 Task: Create List Customer Personas in Board Website Design and Development to Workspace Information Technology Consulting. Create List Content Marketing in Board Social Media Influencer Analytics and Reporting to Workspace Information Technology Consulting. Create List Lead Nurturing in Board Customer Service Feedback Loop Implementation and Management to Workspace Information Technology Consulting
Action: Mouse moved to (55, 325)
Screenshot: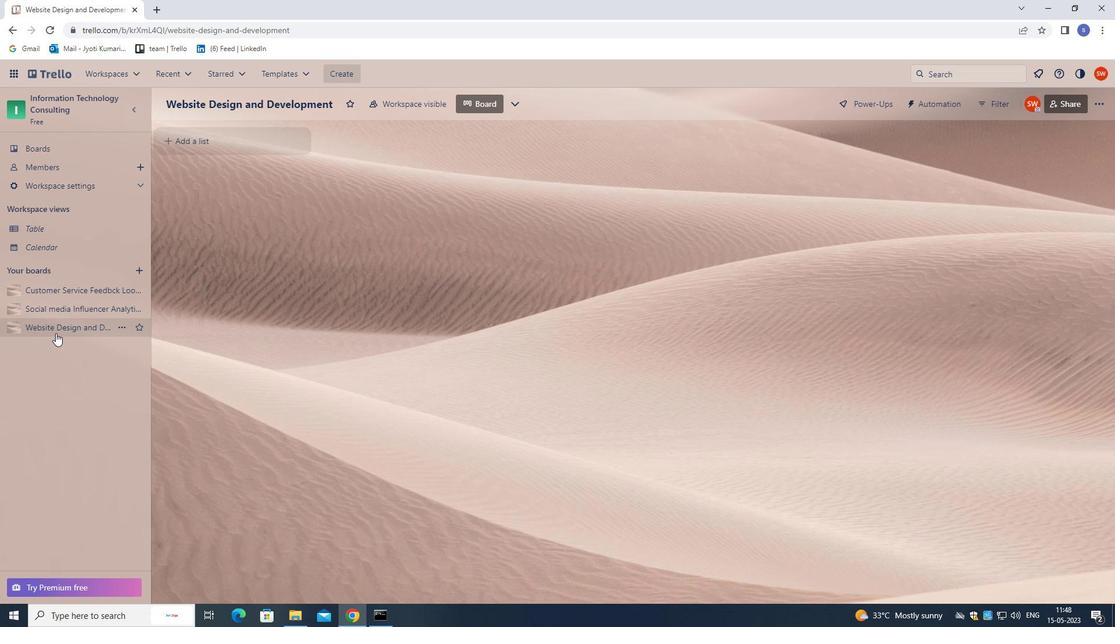 
Action: Mouse pressed left at (55, 325)
Screenshot: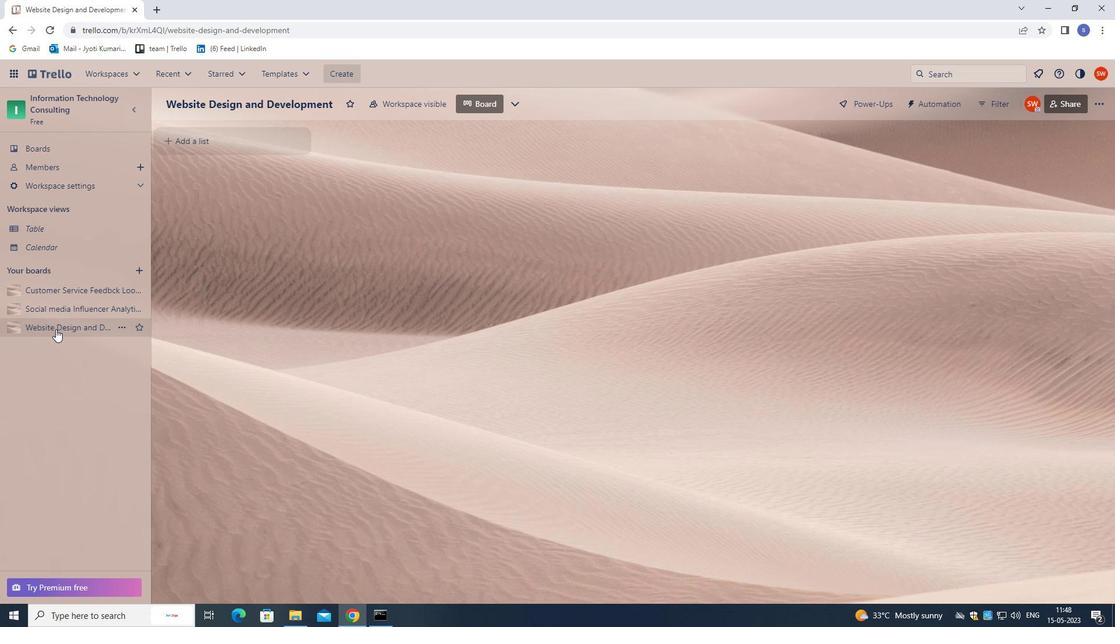 
Action: Mouse moved to (224, 147)
Screenshot: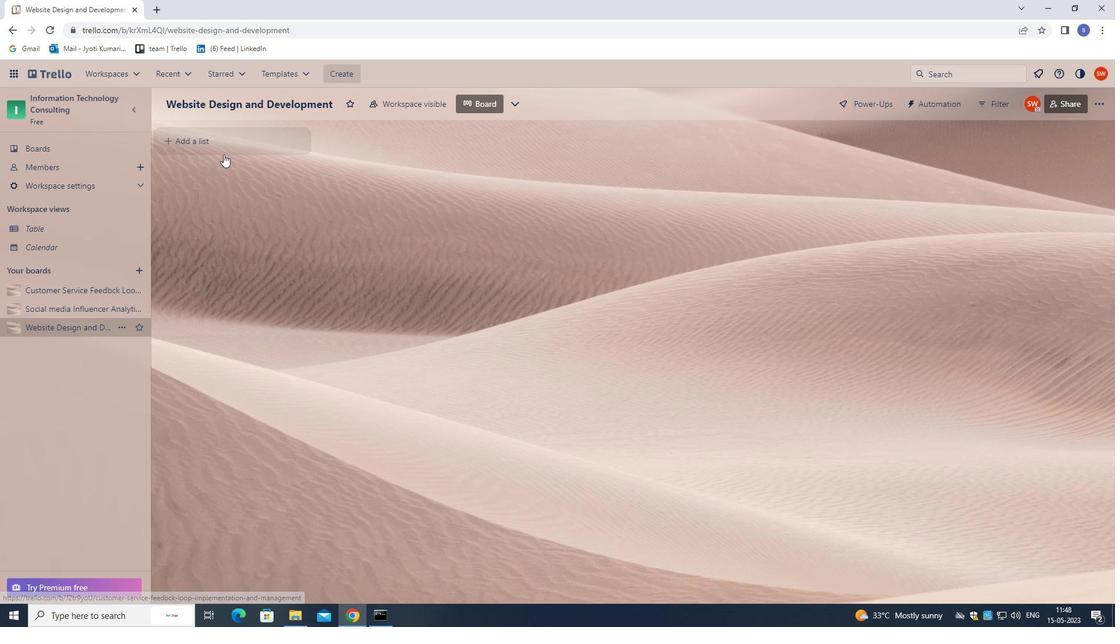 
Action: Mouse pressed left at (224, 147)
Screenshot: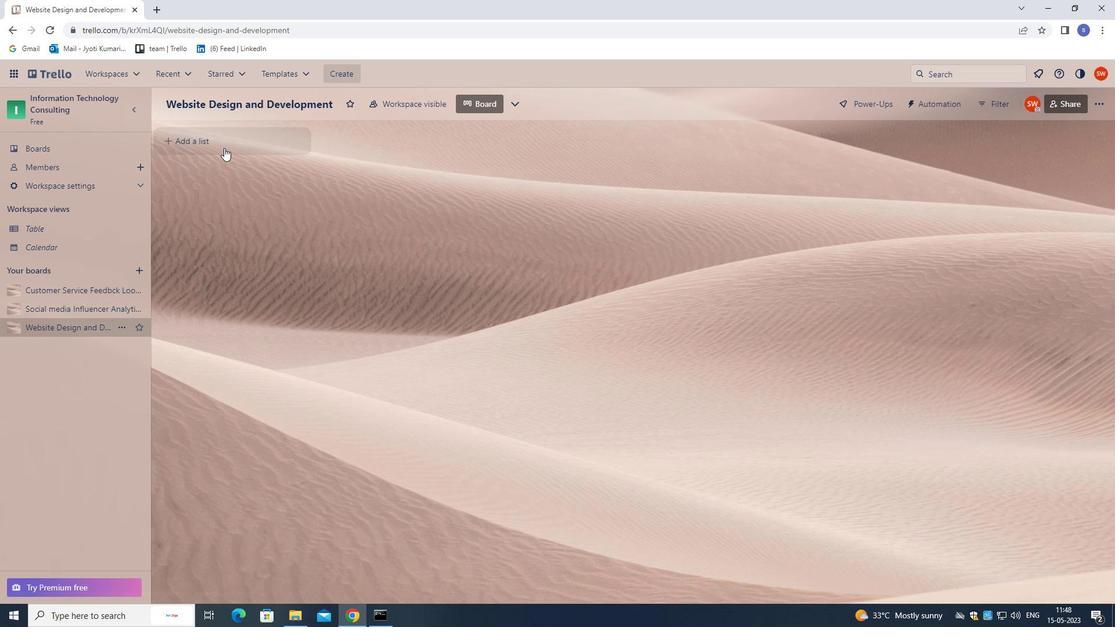 
Action: Mouse moved to (313, 376)
Screenshot: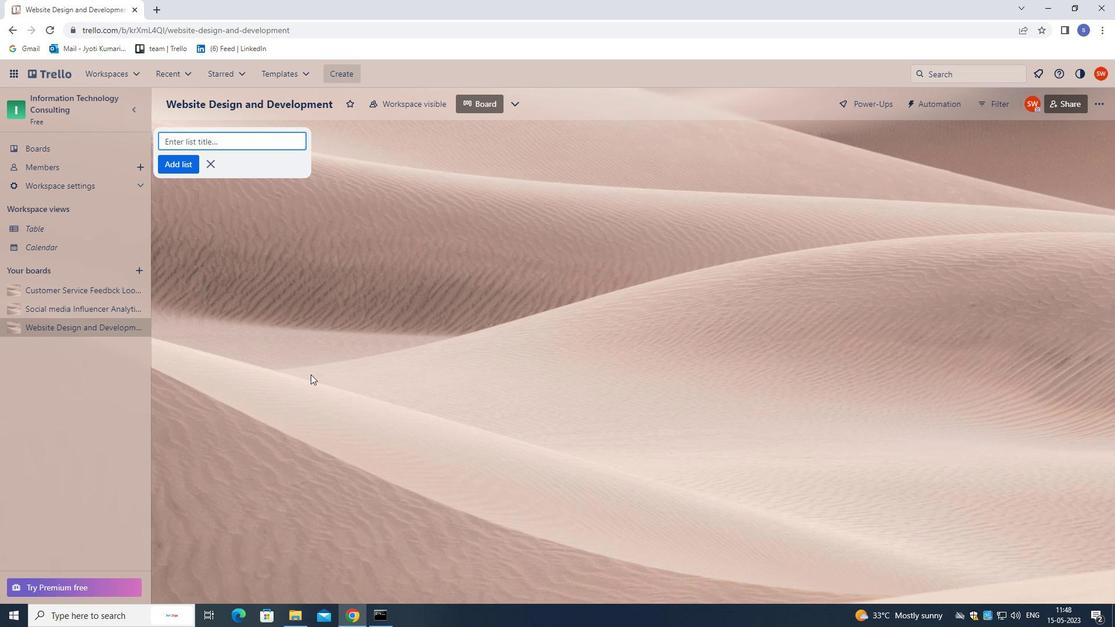 
Action: Key pressed <Key.shift>CUSTOMER<Key.space><Key.shift>PERSONAS<Key.enter>
Screenshot: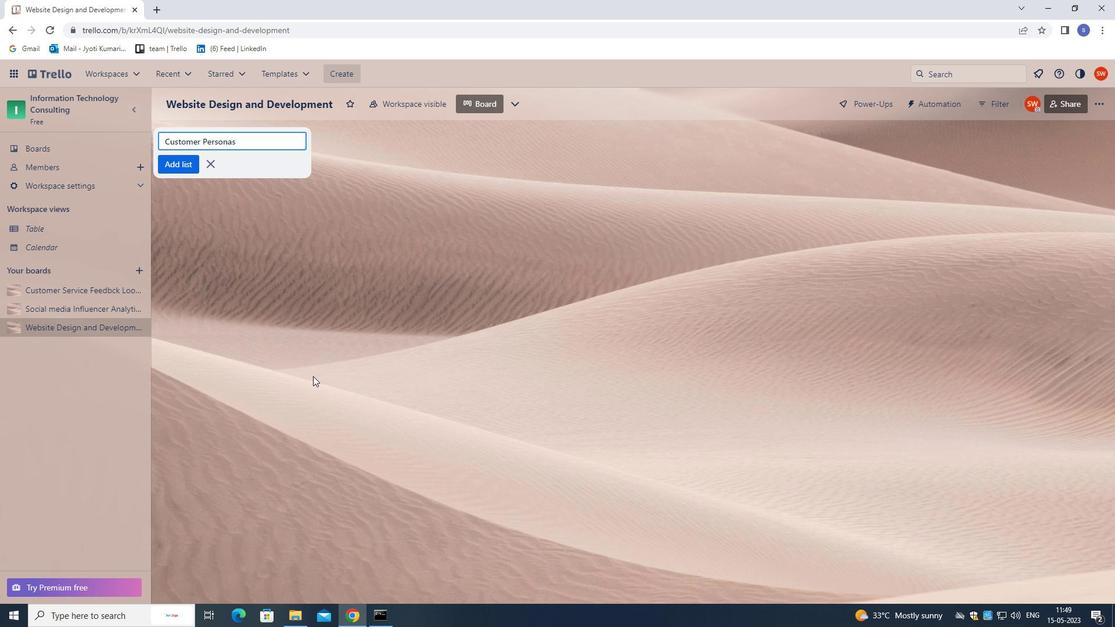 
Action: Mouse moved to (65, 309)
Screenshot: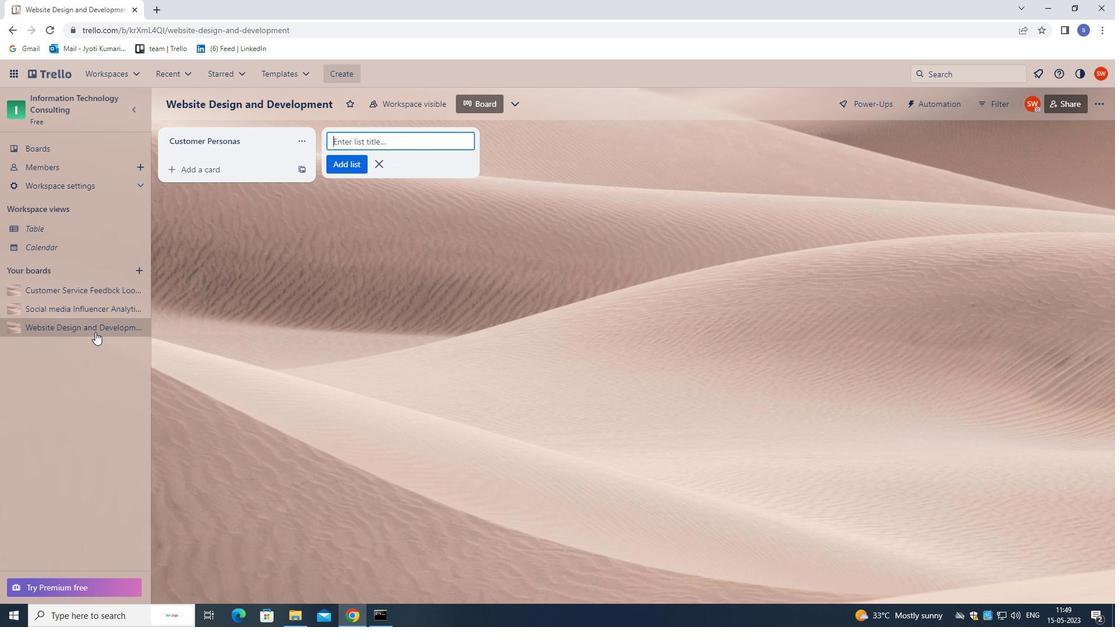 
Action: Mouse pressed left at (65, 309)
Screenshot: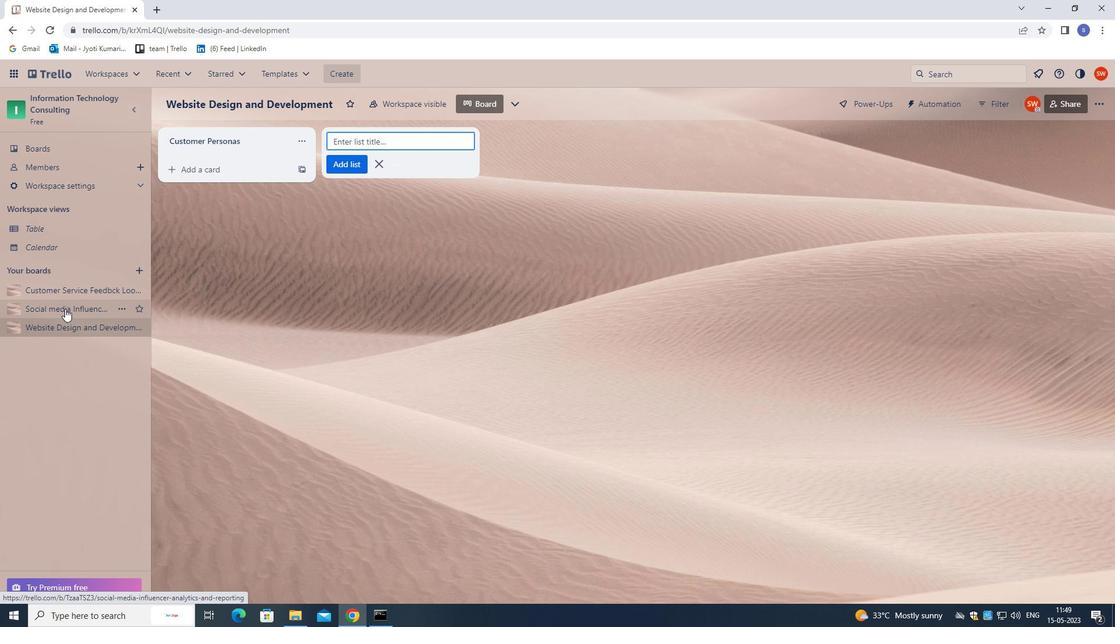 
Action: Mouse moved to (210, 140)
Screenshot: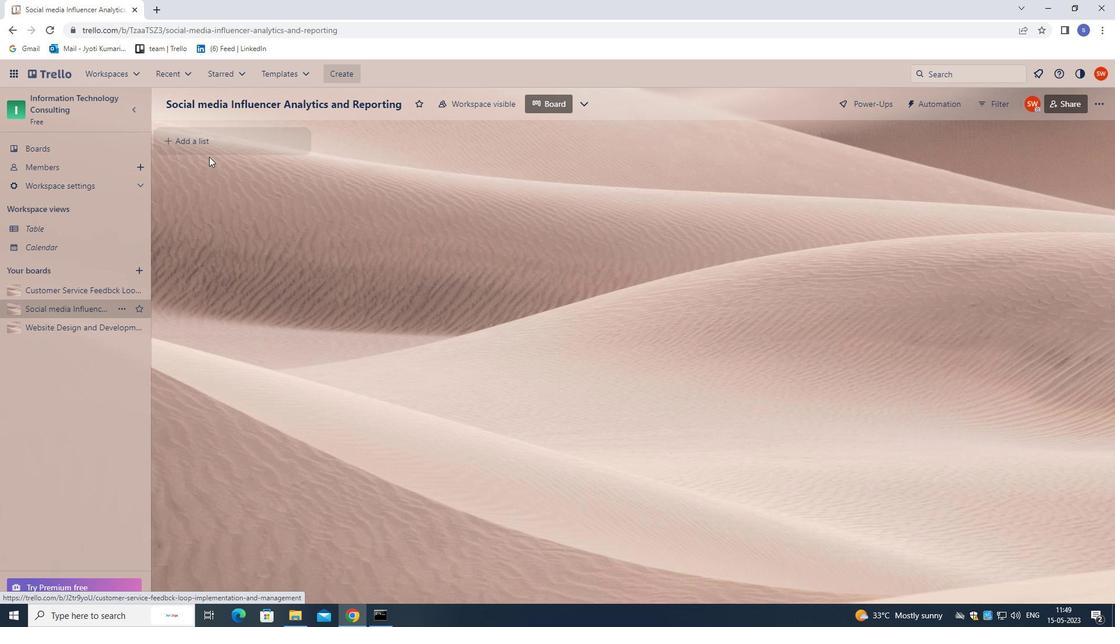 
Action: Mouse pressed left at (210, 140)
Screenshot: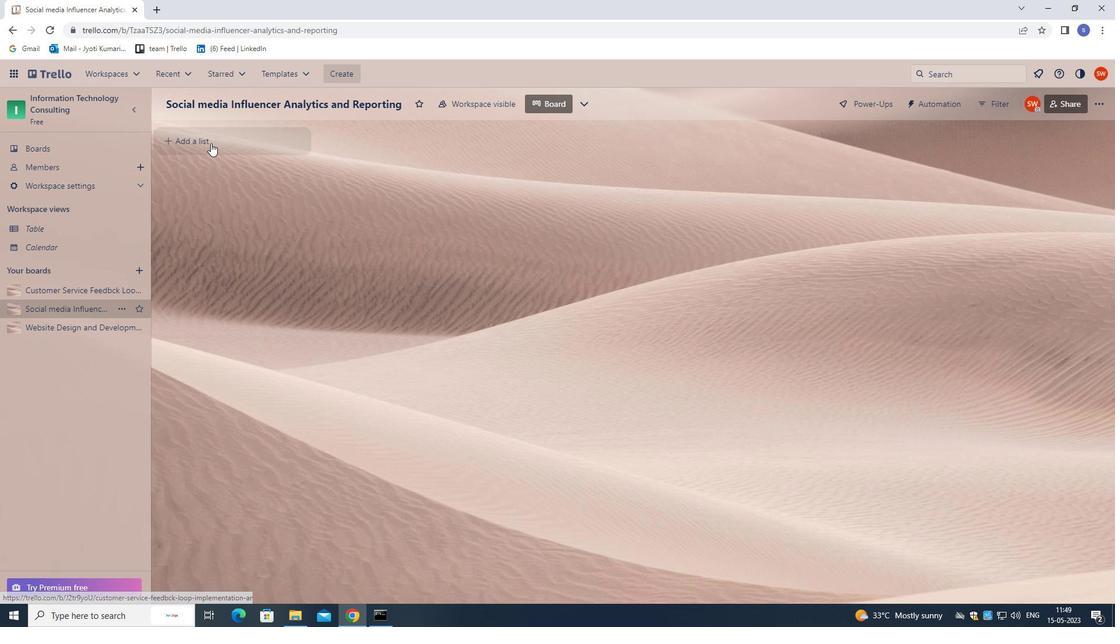 
Action: Mouse moved to (297, 326)
Screenshot: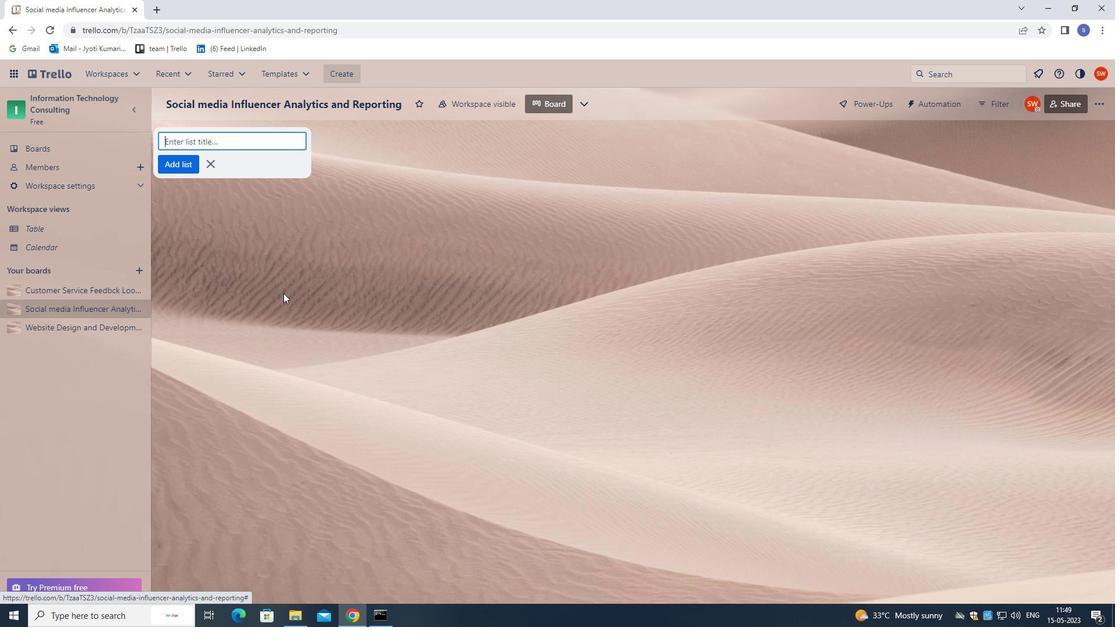 
Action: Key pressed <Key.shift>CONTENT<Key.space><Key.shift>MARKETING<Key.enter>
Screenshot: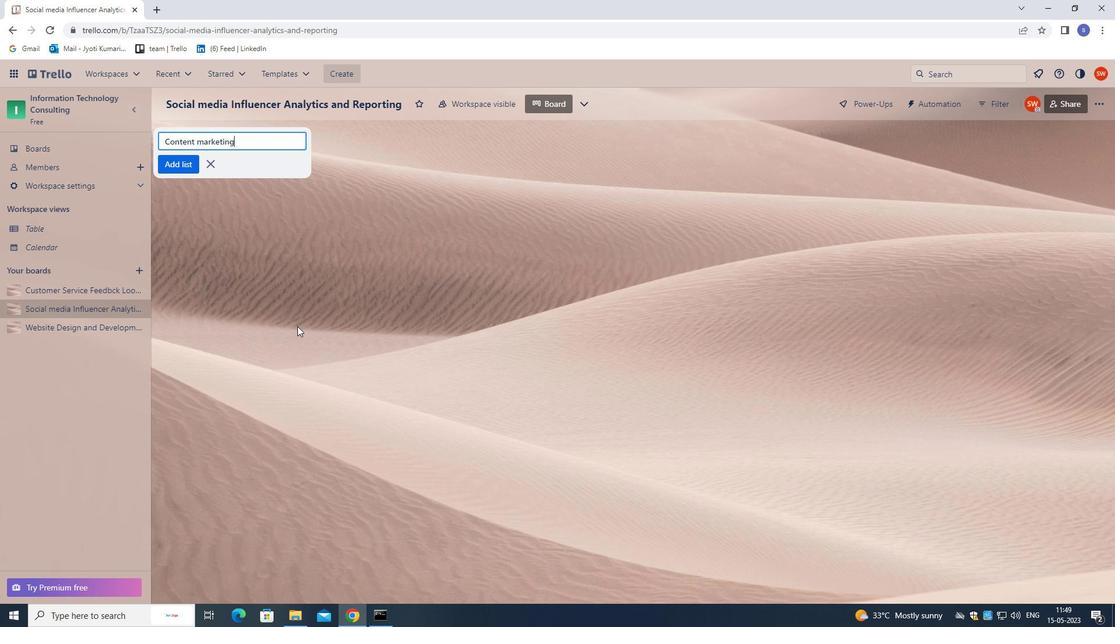 
Action: Mouse moved to (69, 285)
Screenshot: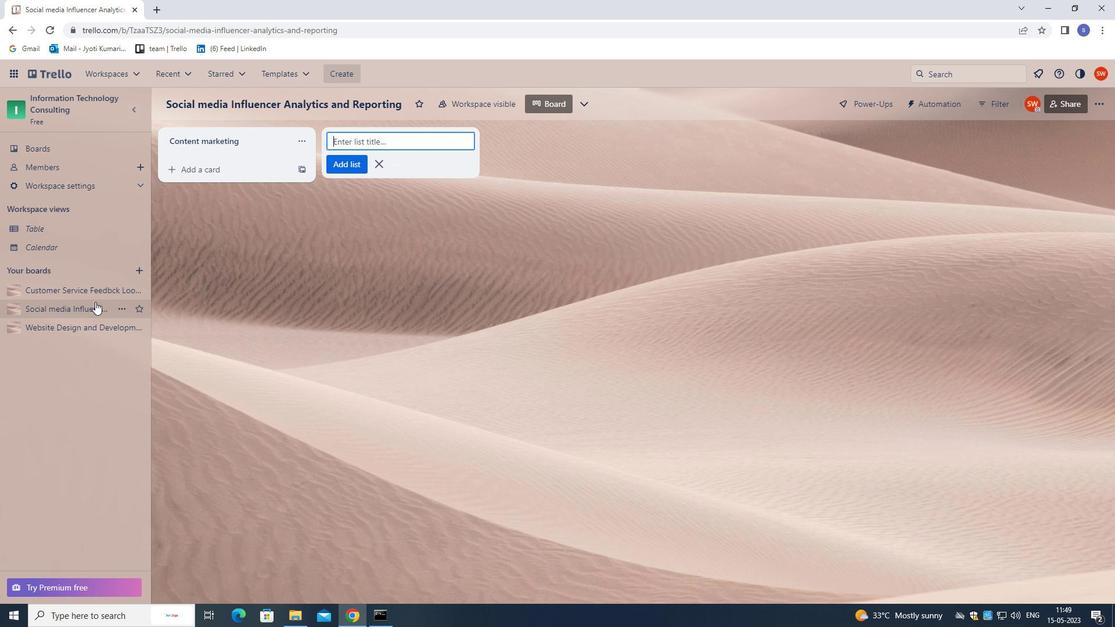 
Action: Mouse pressed left at (69, 285)
Screenshot: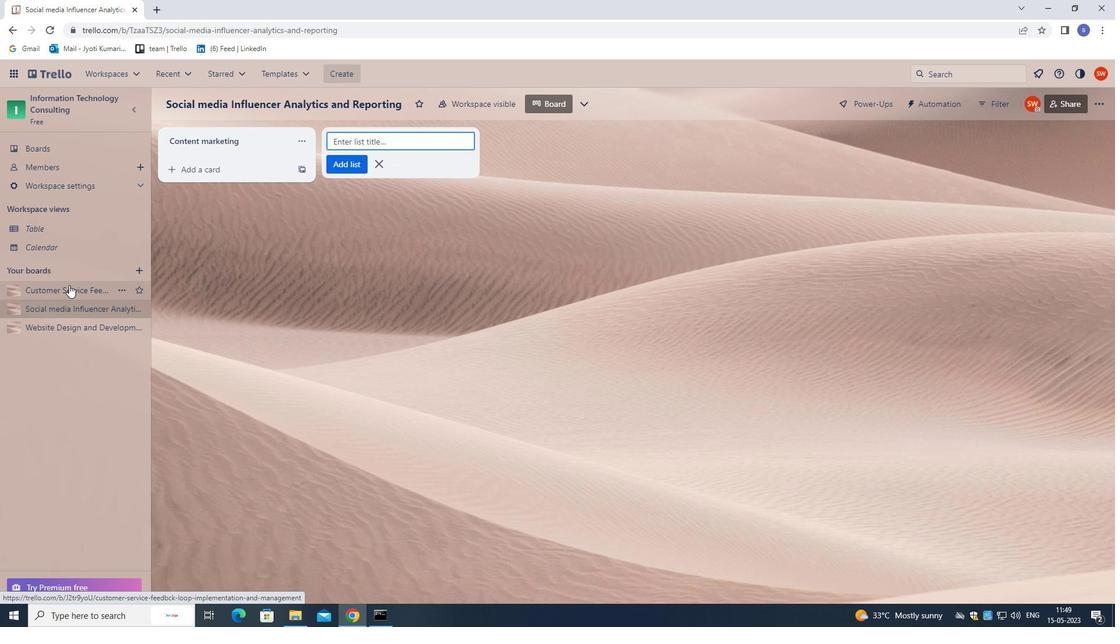 
Action: Mouse moved to (210, 148)
Screenshot: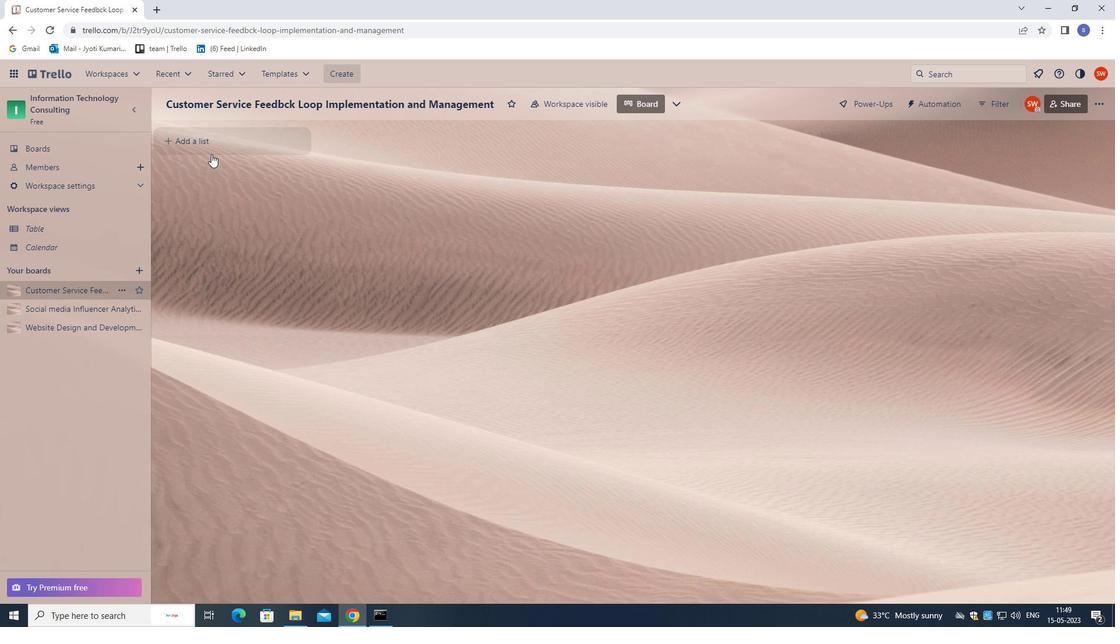 
Action: Mouse pressed left at (210, 148)
Screenshot: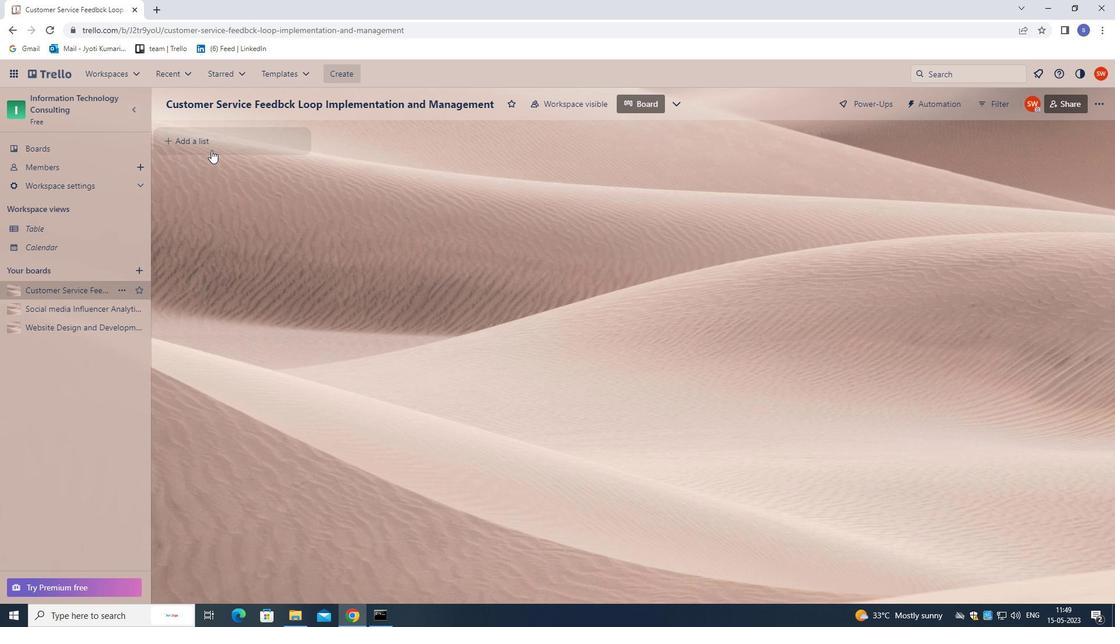 
Action: Mouse moved to (253, 332)
Screenshot: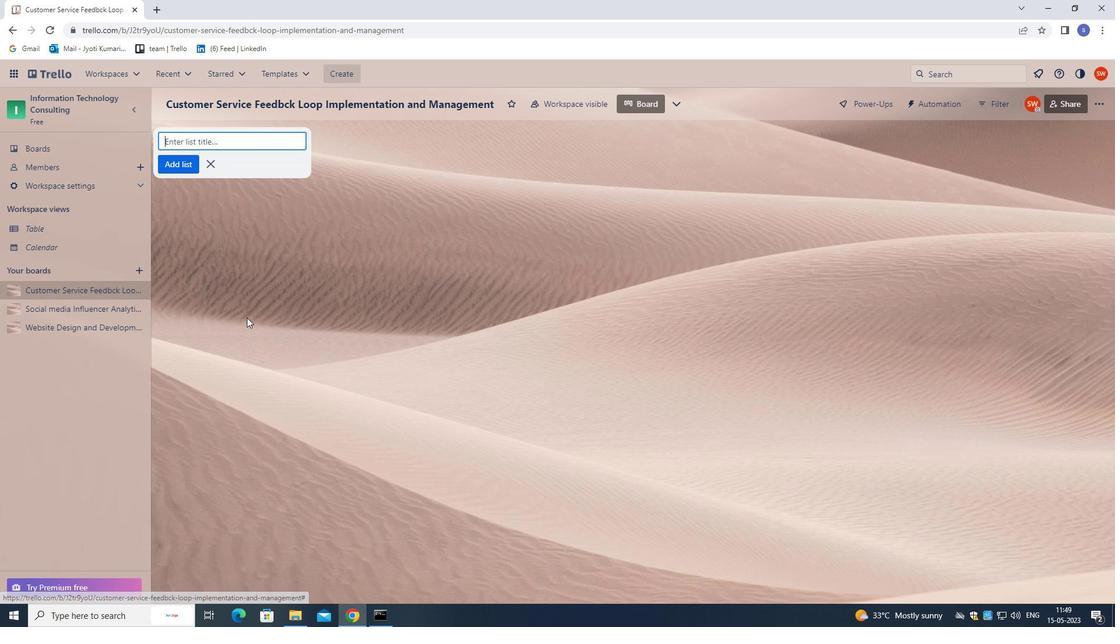 
Action: Key pressed <Key.shift>LEAD<Key.space><Key.shift>MARKETING<Key.enter>
Screenshot: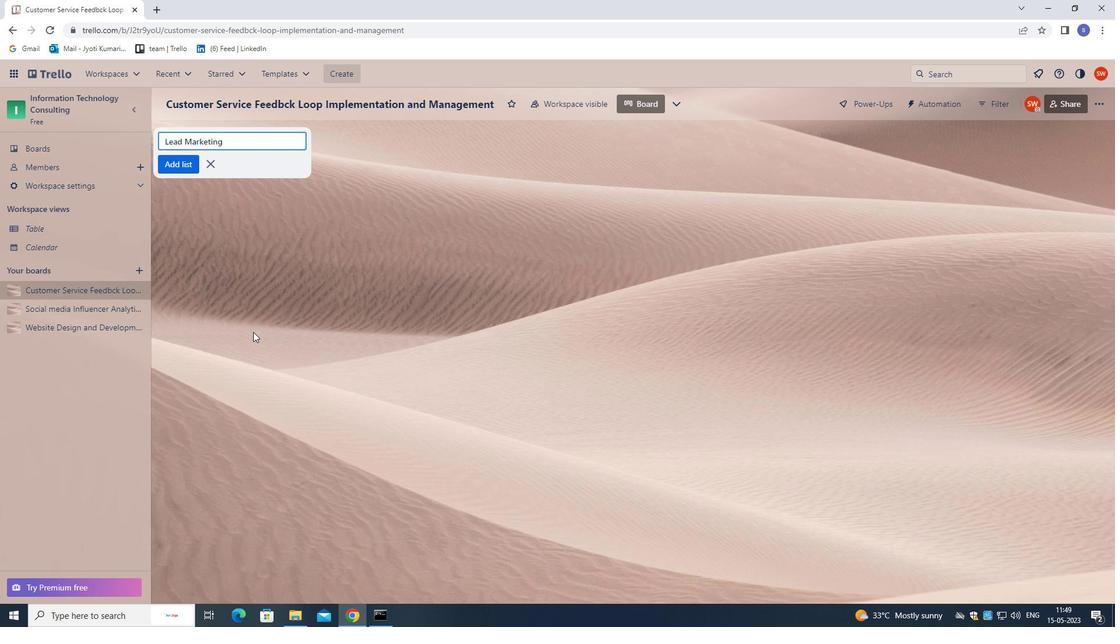 
Action: Mouse moved to (303, 615)
Screenshot: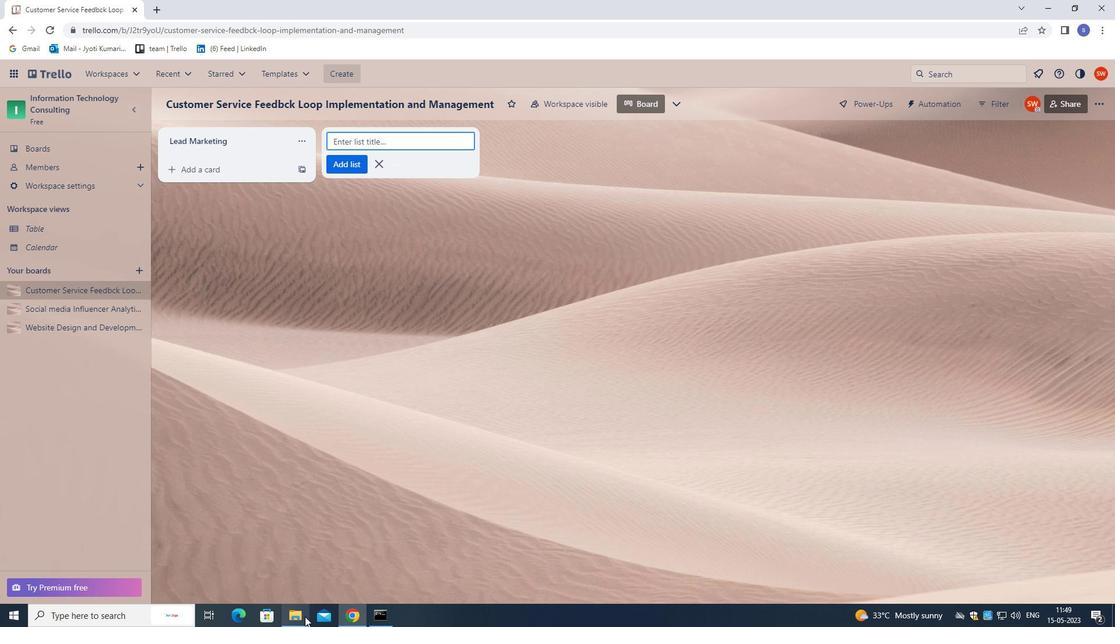 
Action: Mouse pressed left at (303, 615)
Screenshot: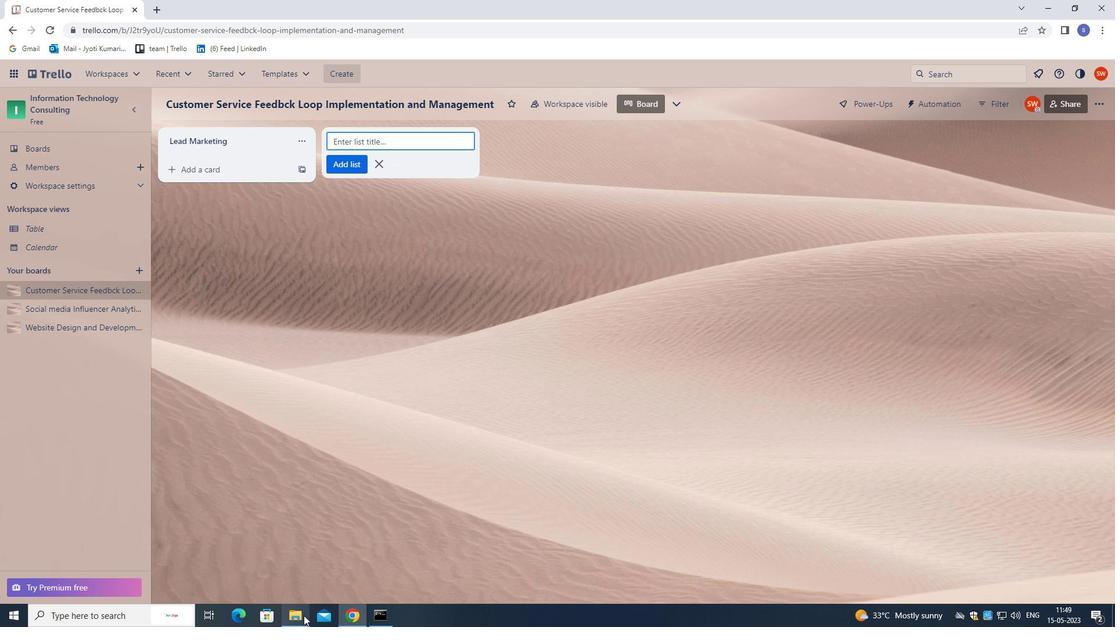 
Action: Mouse moved to (386, 622)
Screenshot: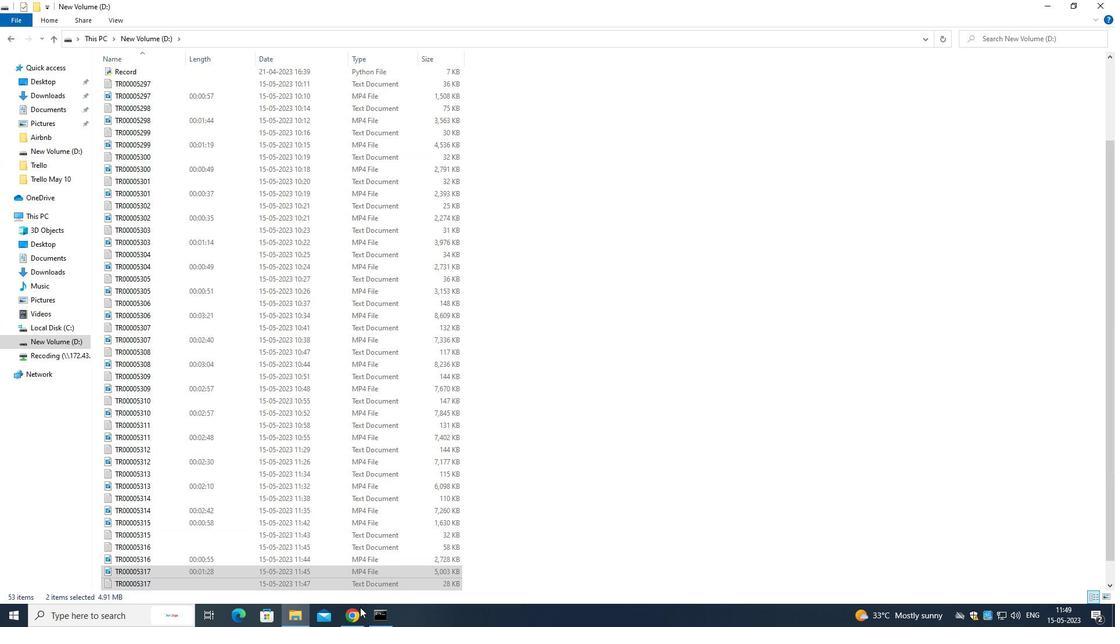 
Action: Mouse pressed left at (386, 622)
Screenshot: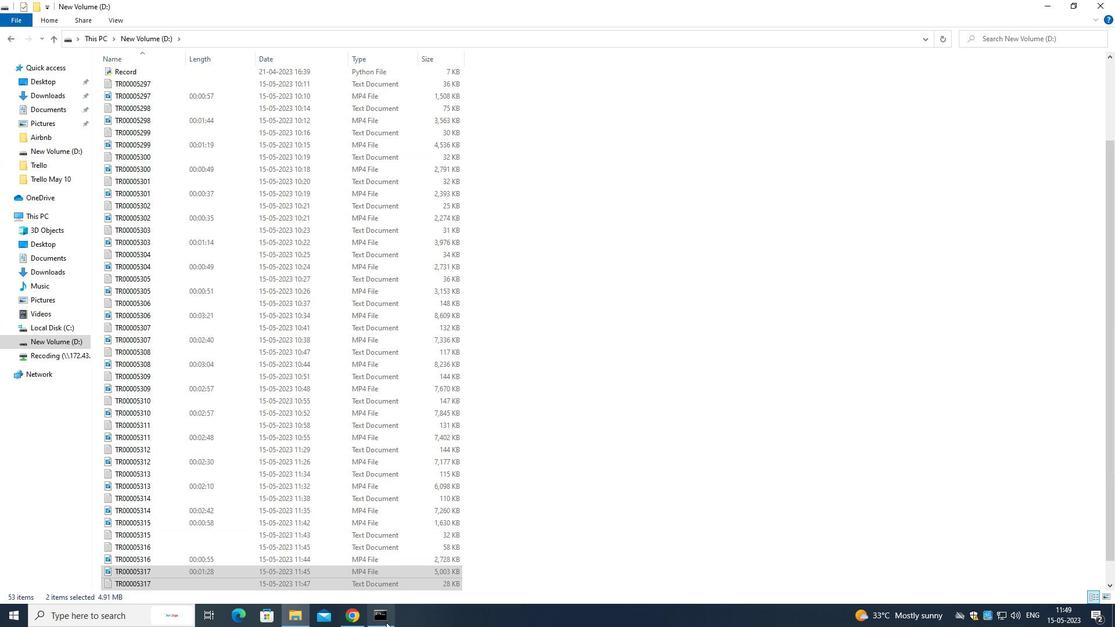 
Action: Mouse moved to (385, 622)
Screenshot: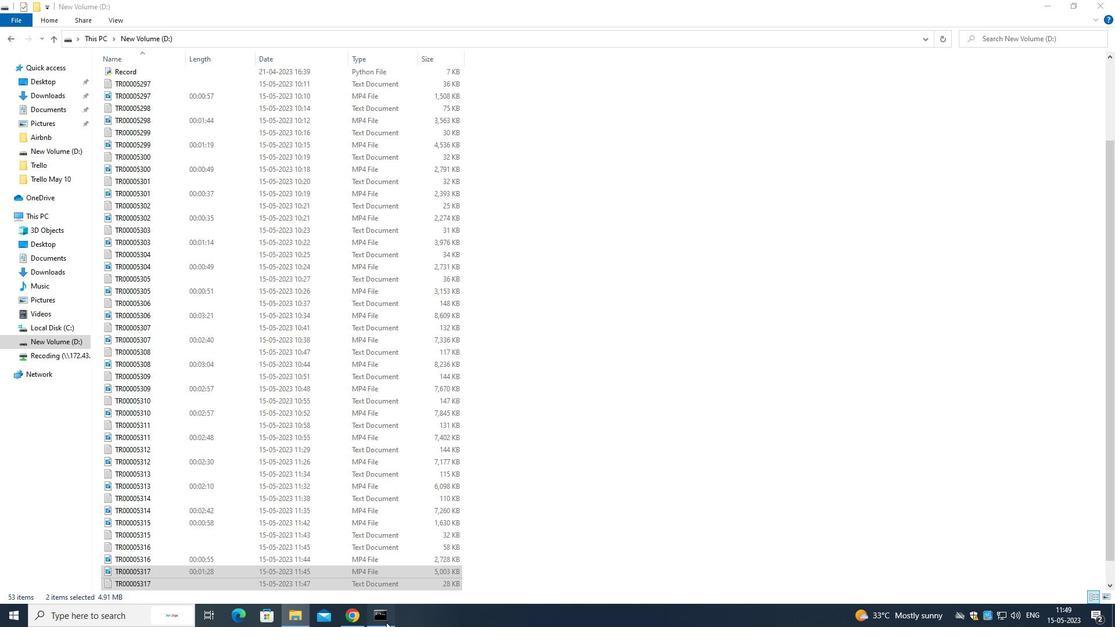 
